 Task: Change the mux module for muxers to "Dummy/Raw muxer".
Action: Mouse moved to (117, 13)
Screenshot: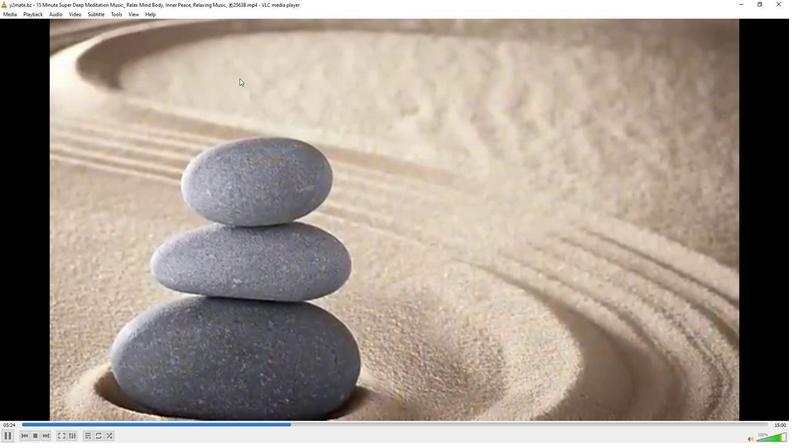
Action: Mouse pressed left at (117, 13)
Screenshot: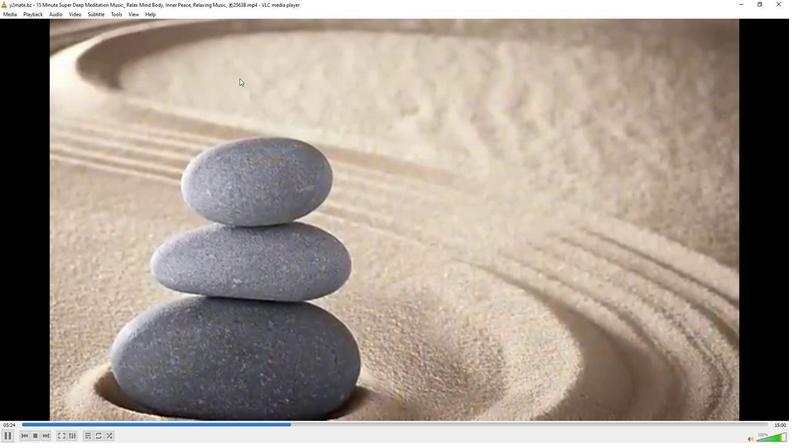 
Action: Mouse moved to (135, 112)
Screenshot: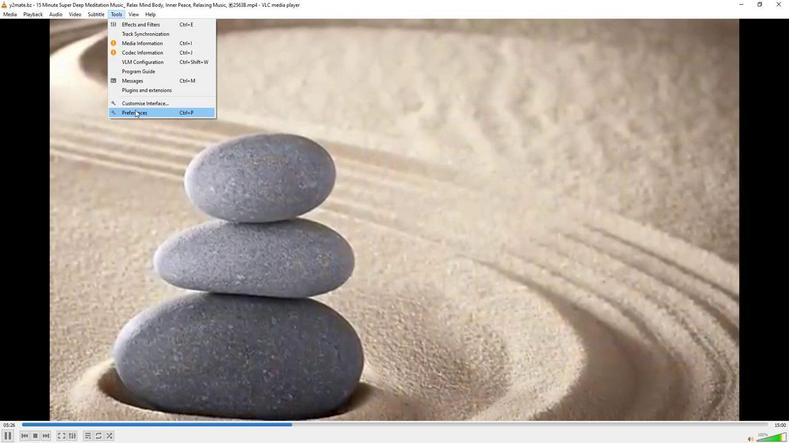 
Action: Mouse pressed left at (135, 112)
Screenshot: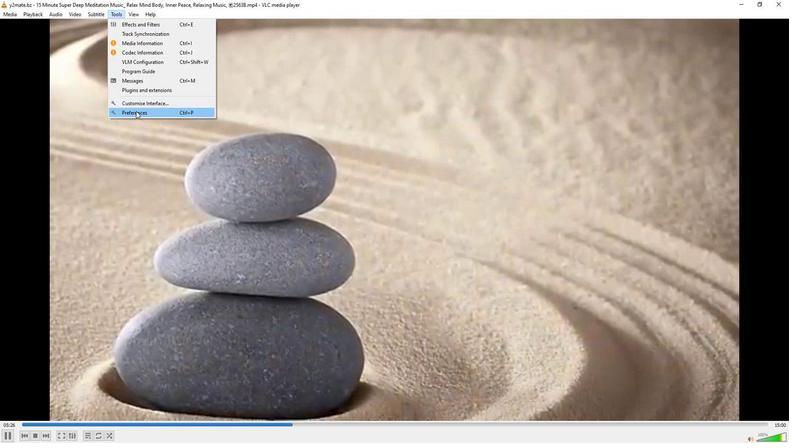 
Action: Mouse moved to (259, 360)
Screenshot: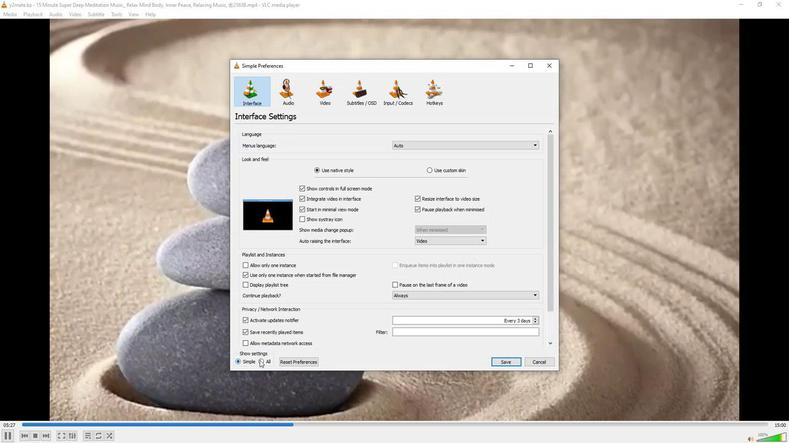 
Action: Mouse pressed left at (259, 360)
Screenshot: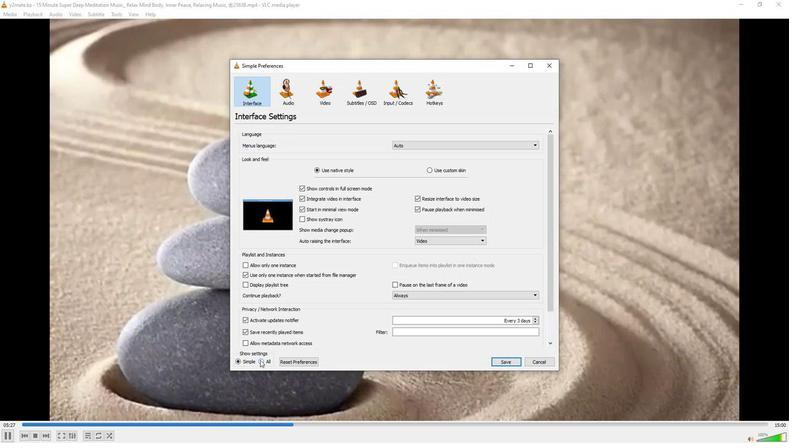 
Action: Mouse moved to (257, 294)
Screenshot: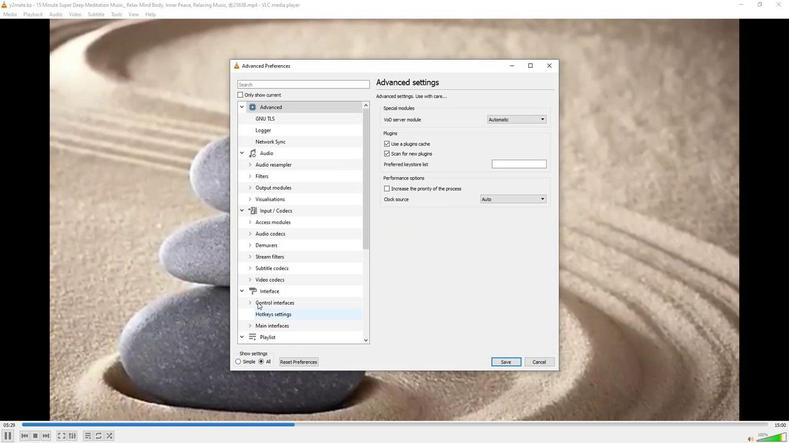
Action: Mouse scrolled (257, 294) with delta (0, 0)
Screenshot: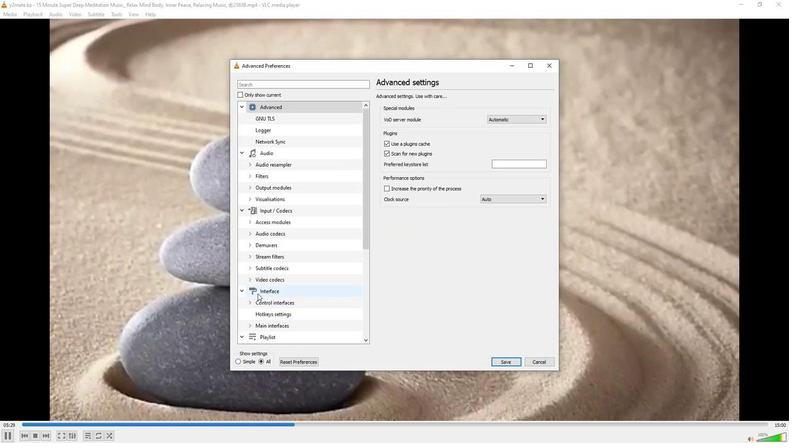
Action: Mouse scrolled (257, 294) with delta (0, 0)
Screenshot: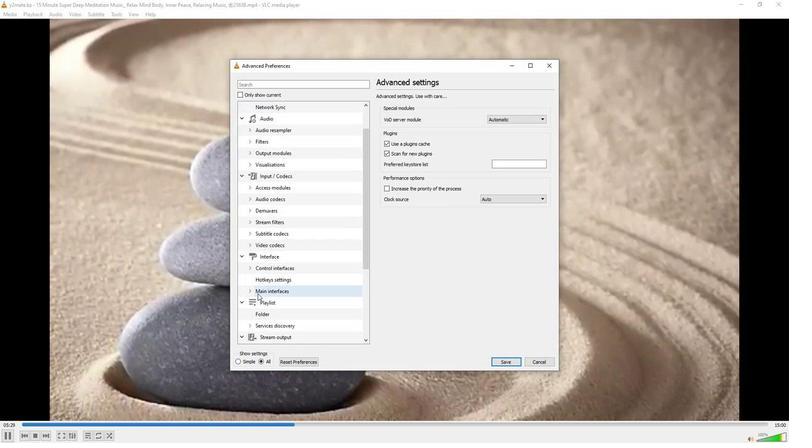 
Action: Mouse moved to (257, 324)
Screenshot: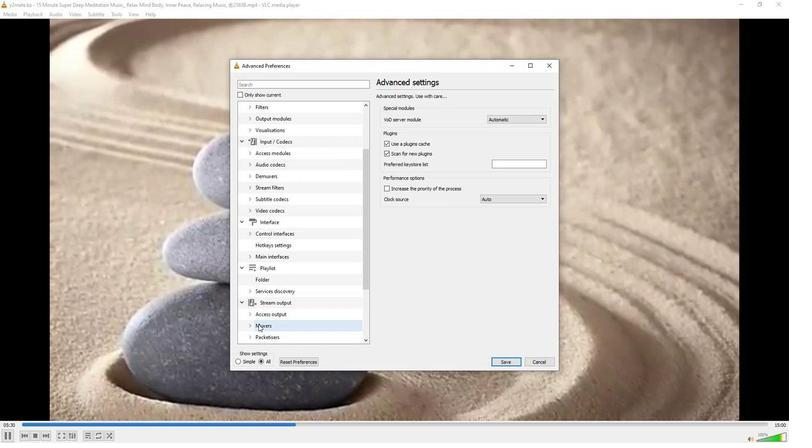 
Action: Mouse pressed left at (257, 324)
Screenshot: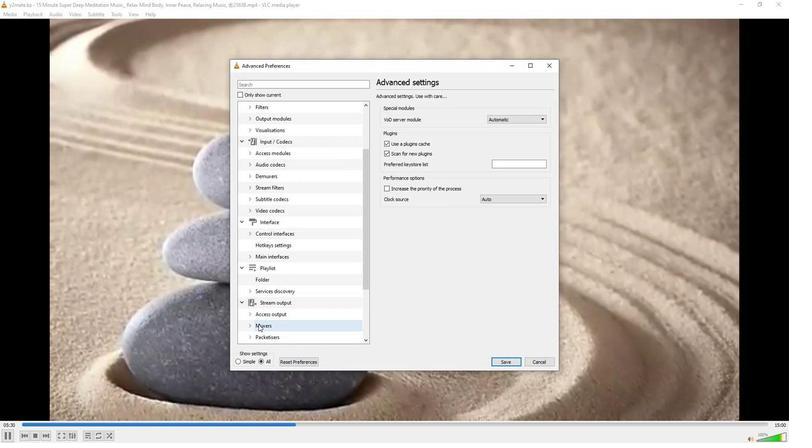 
Action: Mouse moved to (543, 124)
Screenshot: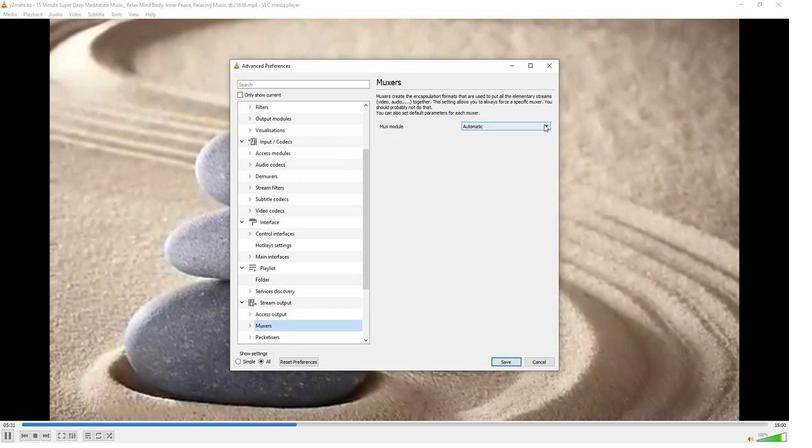 
Action: Mouse pressed left at (543, 124)
Screenshot: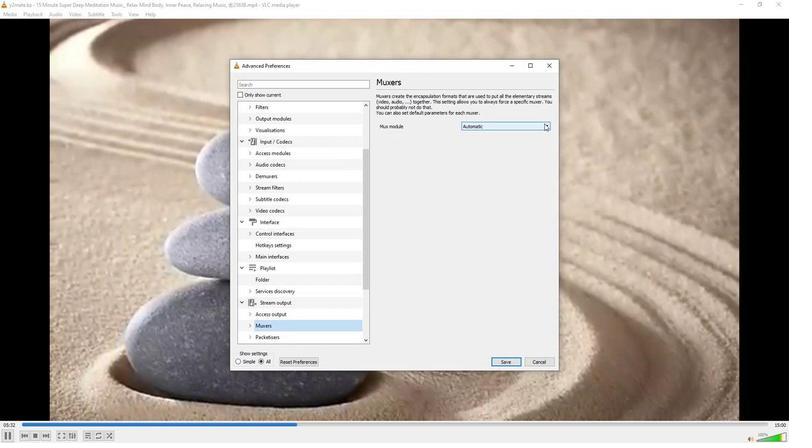 
Action: Mouse moved to (488, 171)
Screenshot: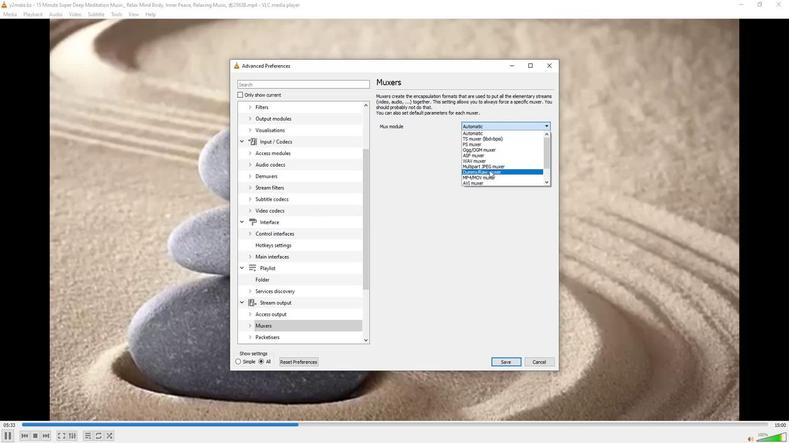 
Action: Mouse pressed left at (488, 171)
Screenshot: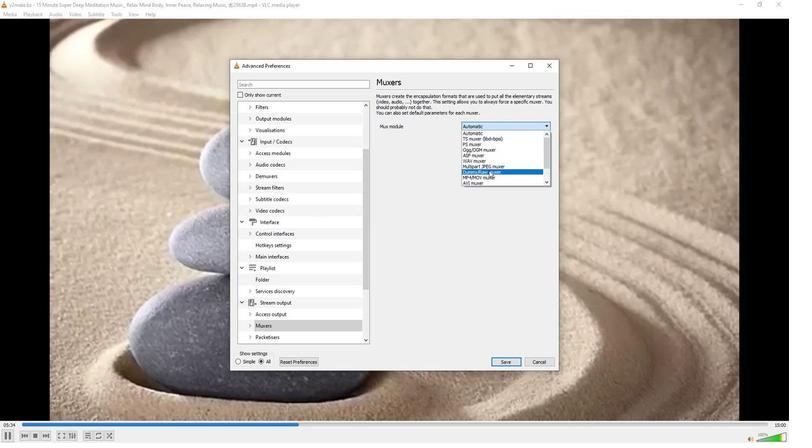 
Action: Mouse moved to (438, 209)
Screenshot: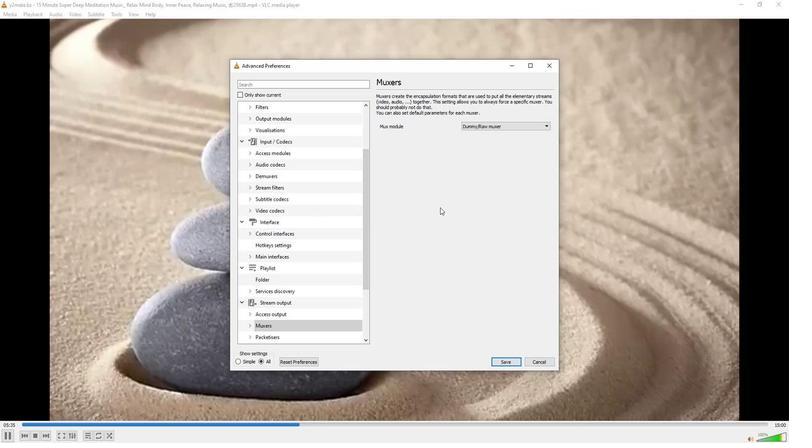 
